 Task: Enable the option "SAP announcing" for standard stream output.
Action: Mouse moved to (96, 12)
Screenshot: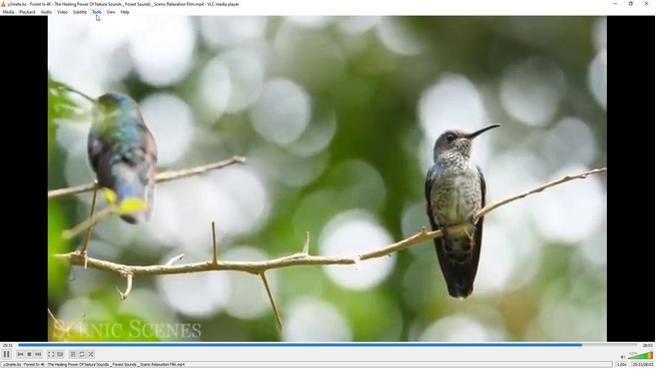 
Action: Mouse pressed left at (96, 12)
Screenshot: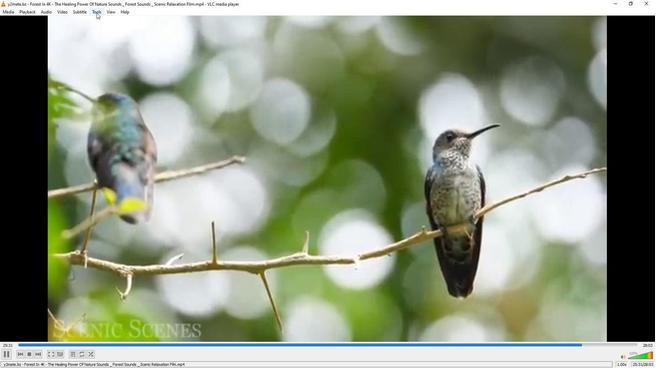 
Action: Mouse moved to (110, 91)
Screenshot: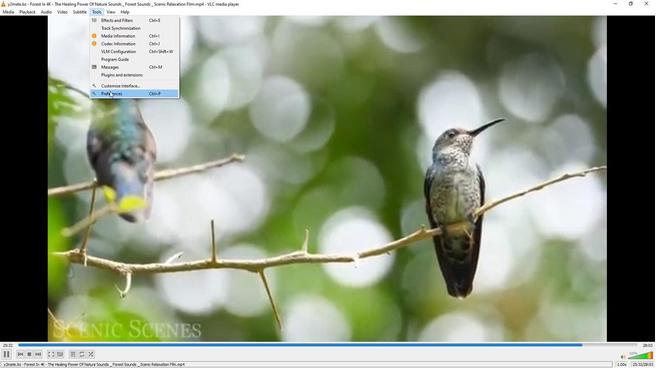
Action: Mouse pressed left at (110, 91)
Screenshot: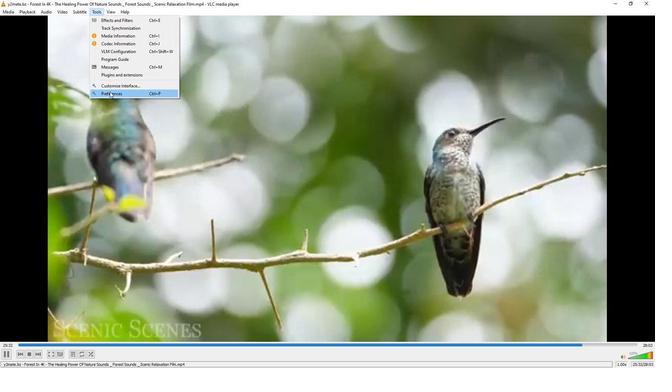 
Action: Mouse moved to (216, 299)
Screenshot: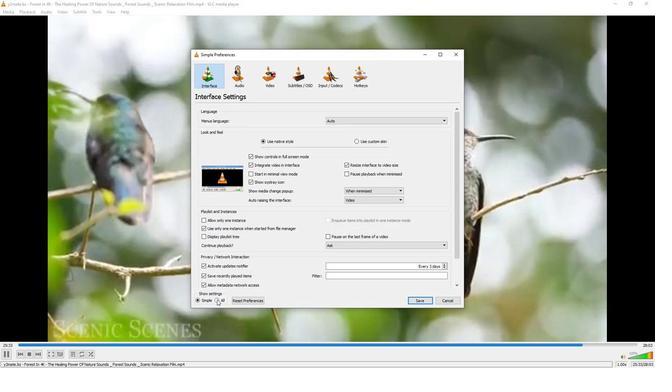 
Action: Mouse pressed left at (216, 299)
Screenshot: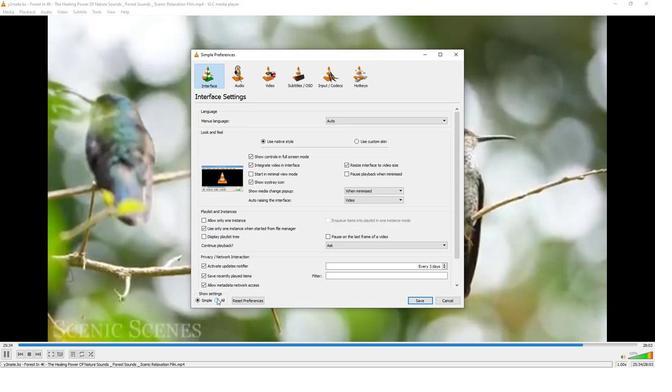 
Action: Mouse moved to (208, 241)
Screenshot: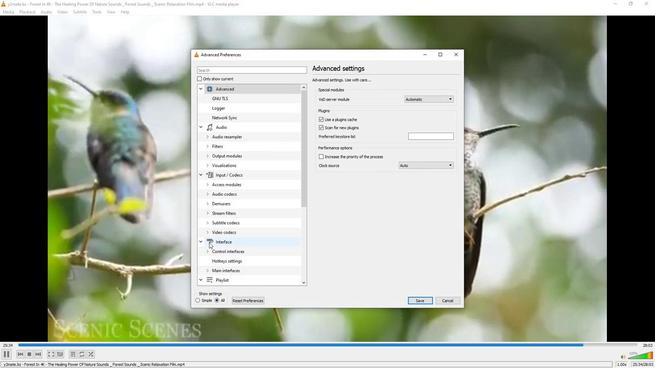 
Action: Mouse scrolled (208, 241) with delta (0, 0)
Screenshot: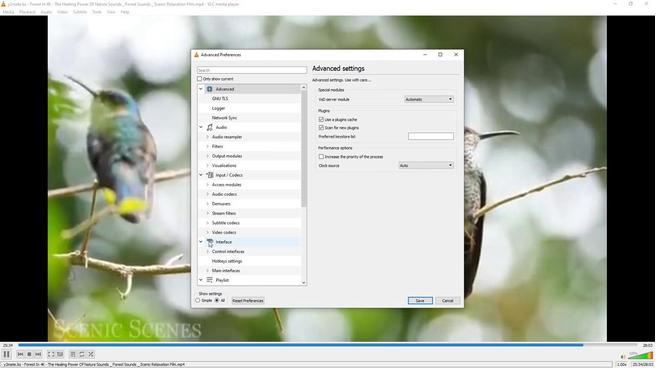 
Action: Mouse moved to (208, 240)
Screenshot: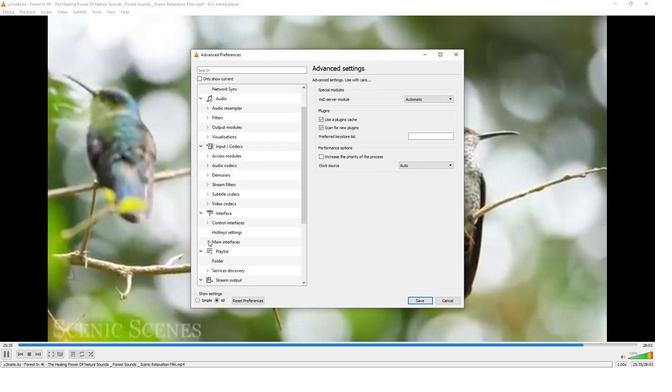 
Action: Mouse scrolled (208, 240) with delta (0, 0)
Screenshot: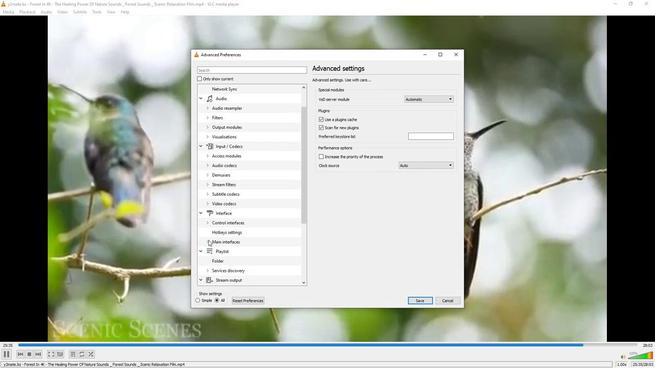
Action: Mouse scrolled (208, 240) with delta (0, 0)
Screenshot: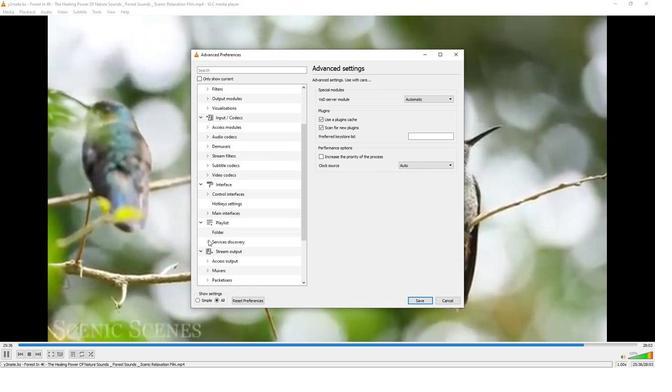 
Action: Mouse moved to (204, 261)
Screenshot: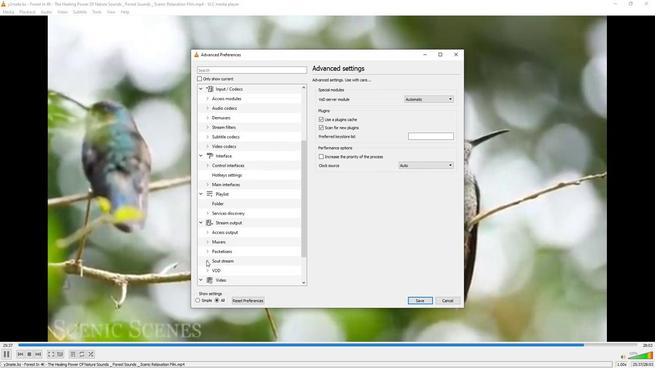 
Action: Mouse pressed left at (204, 261)
Screenshot: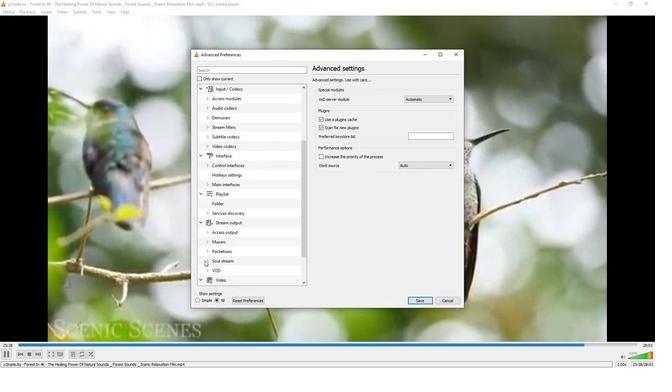 
Action: Mouse moved to (219, 251)
Screenshot: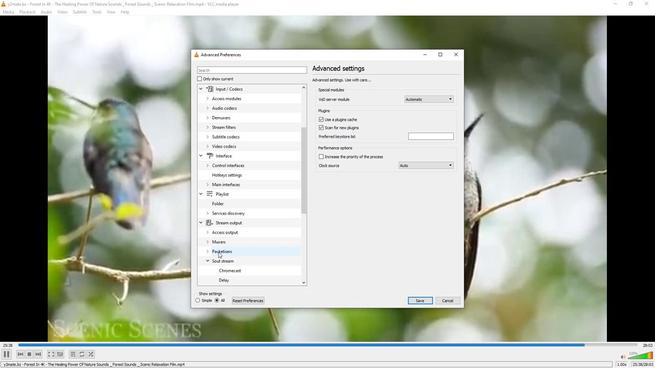 
Action: Mouse scrolled (219, 250) with delta (0, 0)
Screenshot: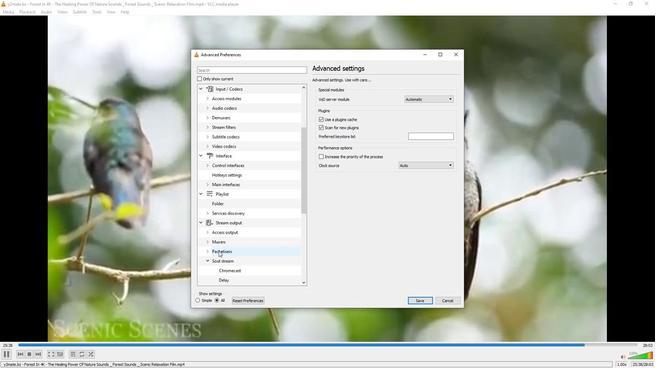 
Action: Mouse scrolled (219, 250) with delta (0, 0)
Screenshot: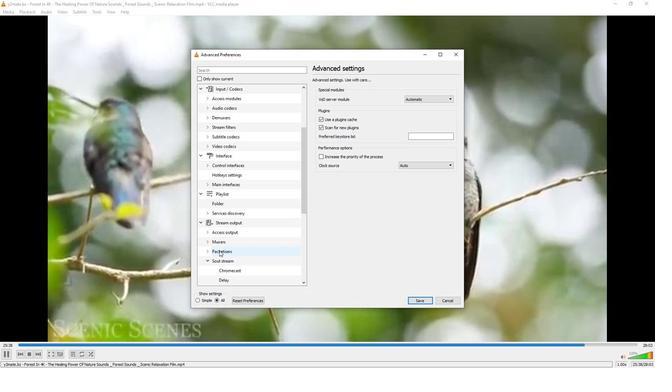 
Action: Mouse scrolled (219, 250) with delta (0, 0)
Screenshot: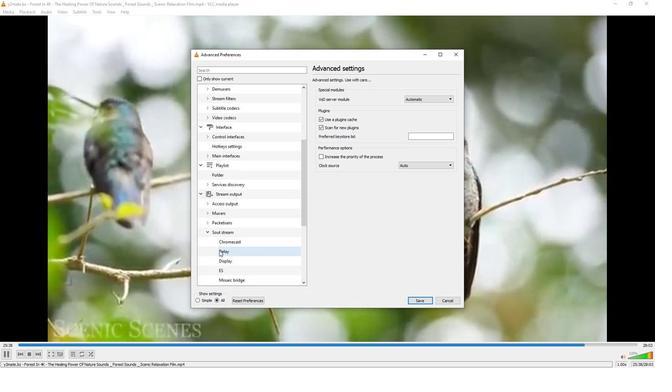
Action: Mouse moved to (224, 261)
Screenshot: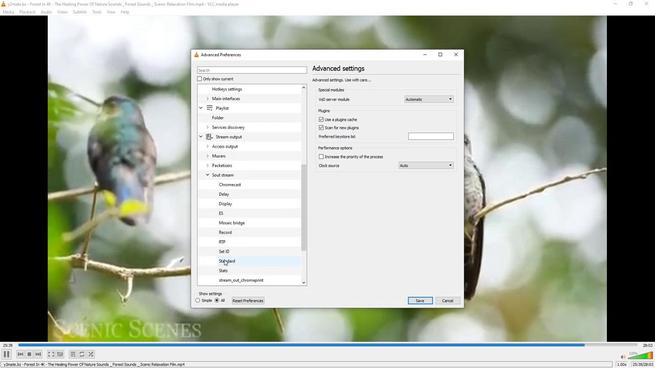 
Action: Mouse pressed left at (224, 261)
Screenshot: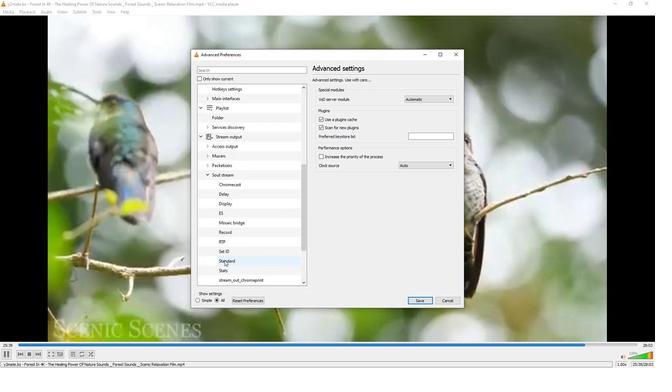 
Action: Mouse moved to (317, 136)
Screenshot: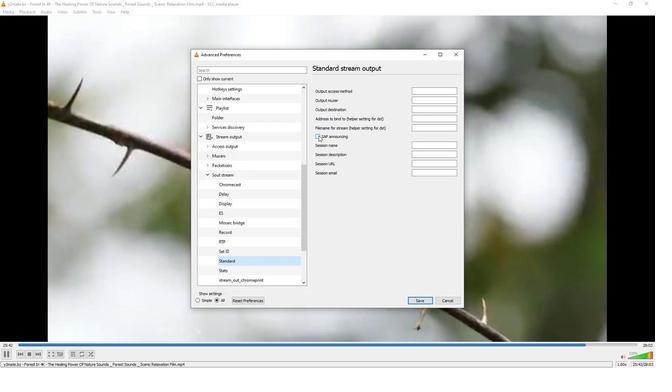
Action: Mouse pressed left at (317, 136)
Screenshot: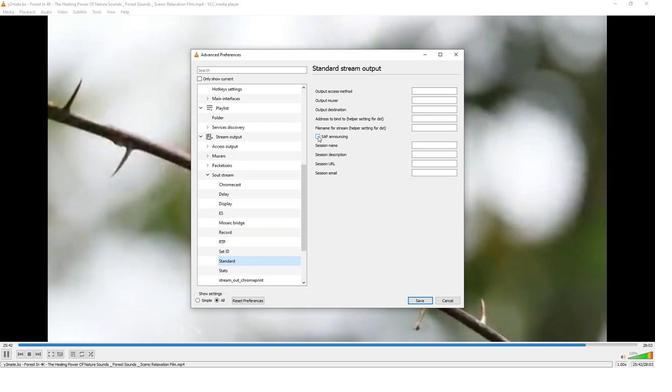 
Action: Mouse moved to (318, 168)
Screenshot: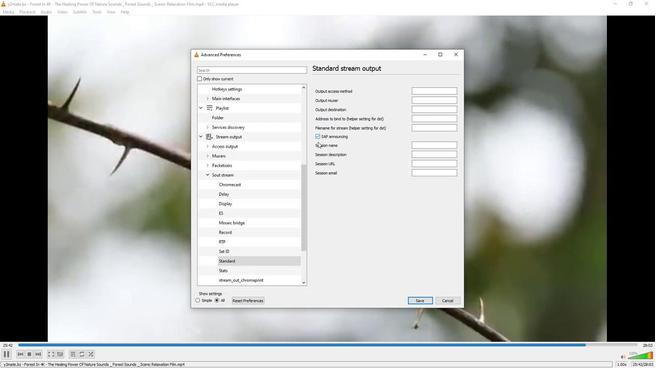 
